 Task: Change the post settings so that only connections can comment.
Action: Mouse moved to (847, 99)
Screenshot: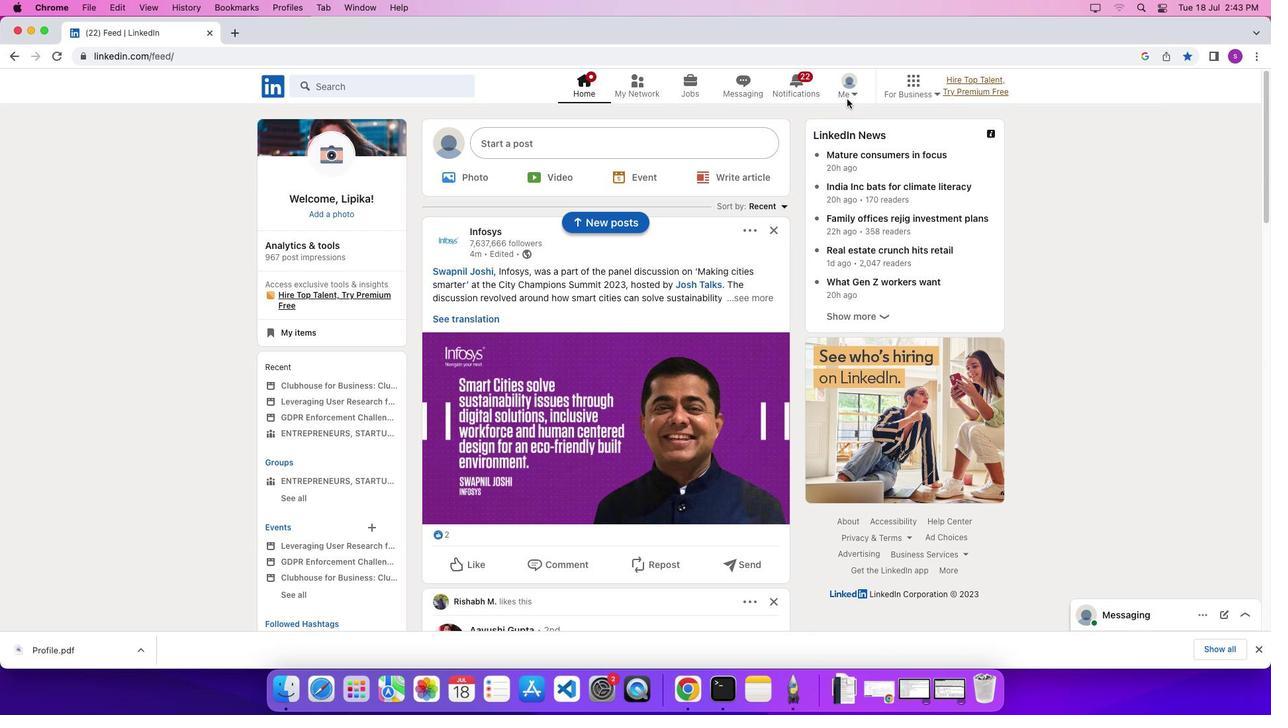 
Action: Mouse pressed left at (847, 99)
Screenshot: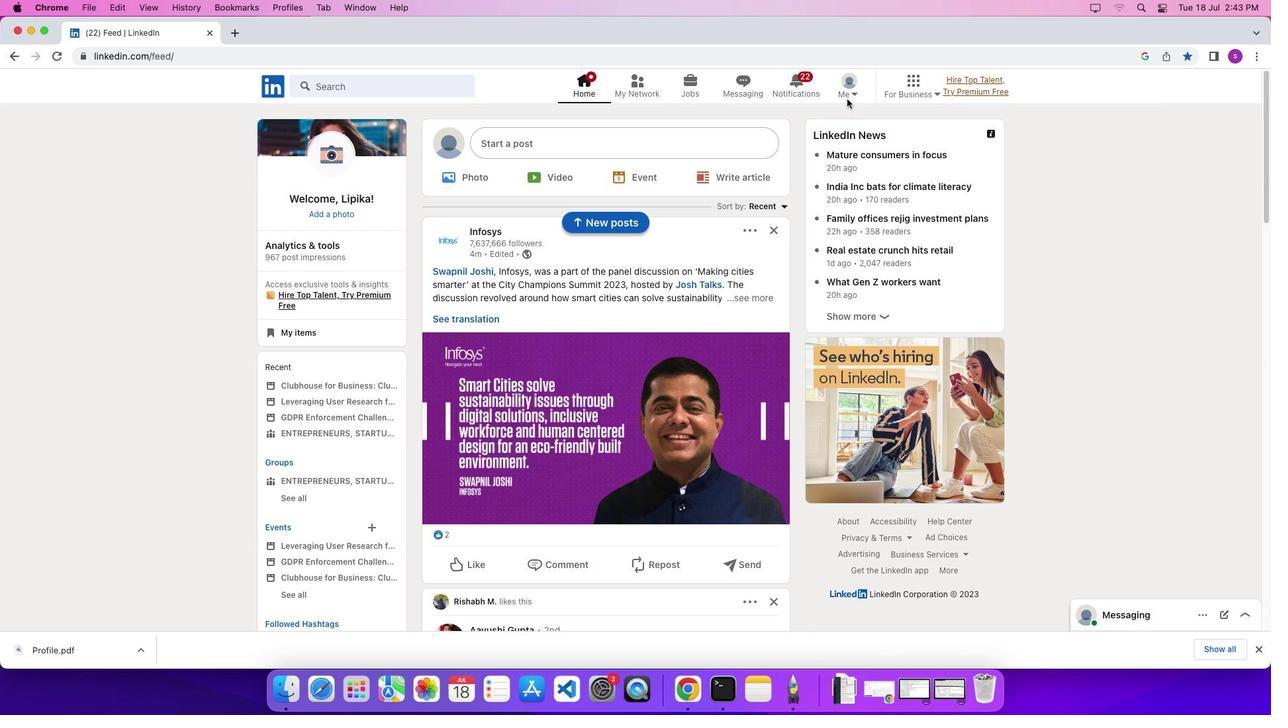 
Action: Mouse moved to (853, 95)
Screenshot: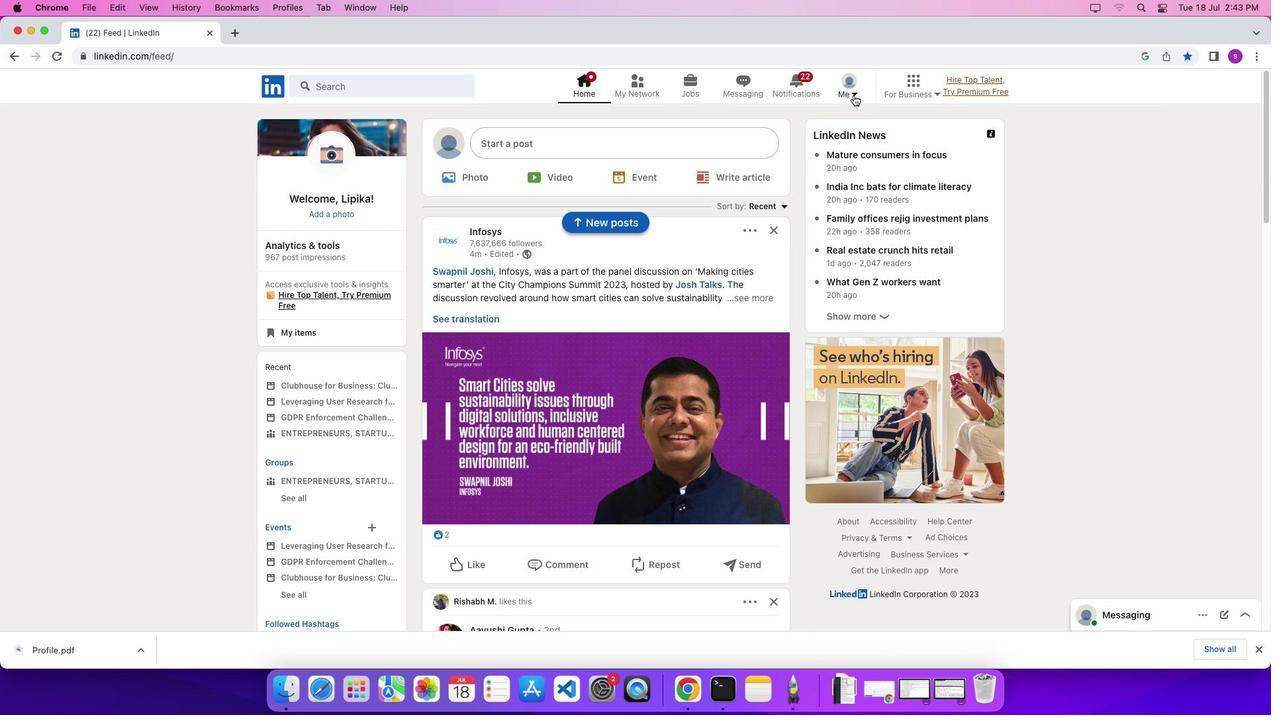 
Action: Mouse pressed left at (853, 95)
Screenshot: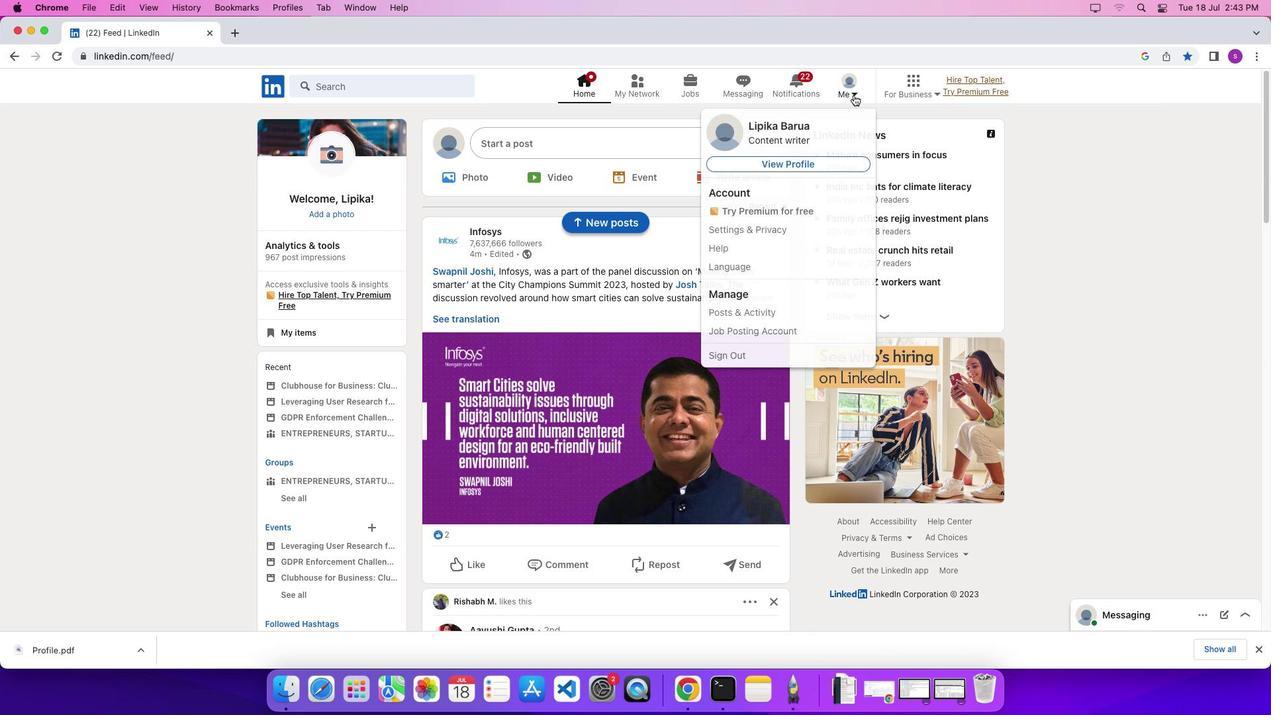 
Action: Mouse moved to (835, 160)
Screenshot: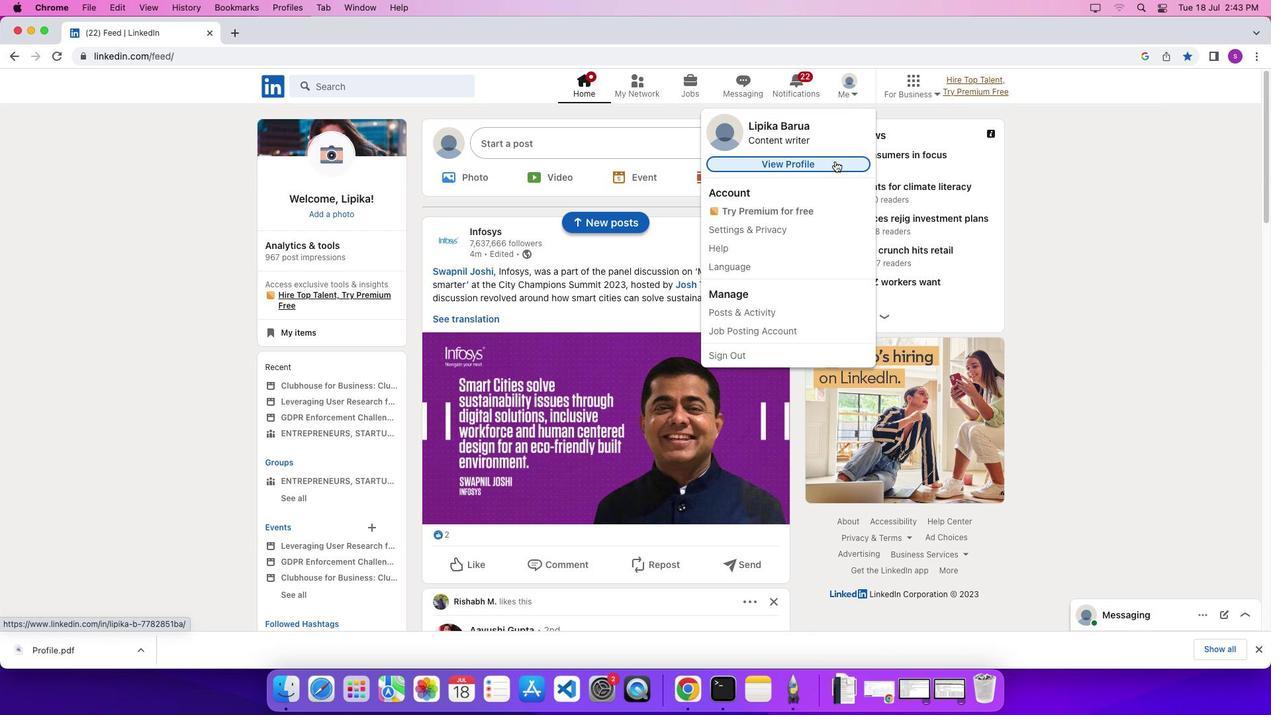 
Action: Mouse pressed left at (835, 160)
Screenshot: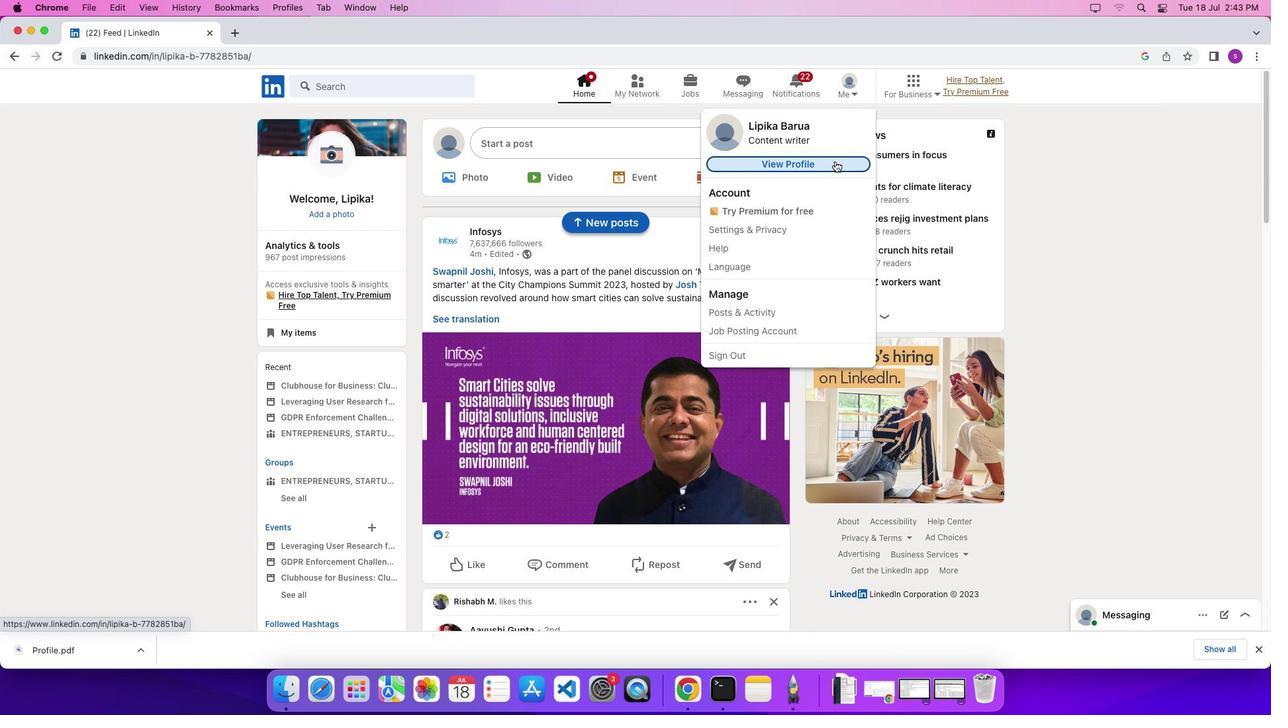 
Action: Mouse moved to (621, 376)
Screenshot: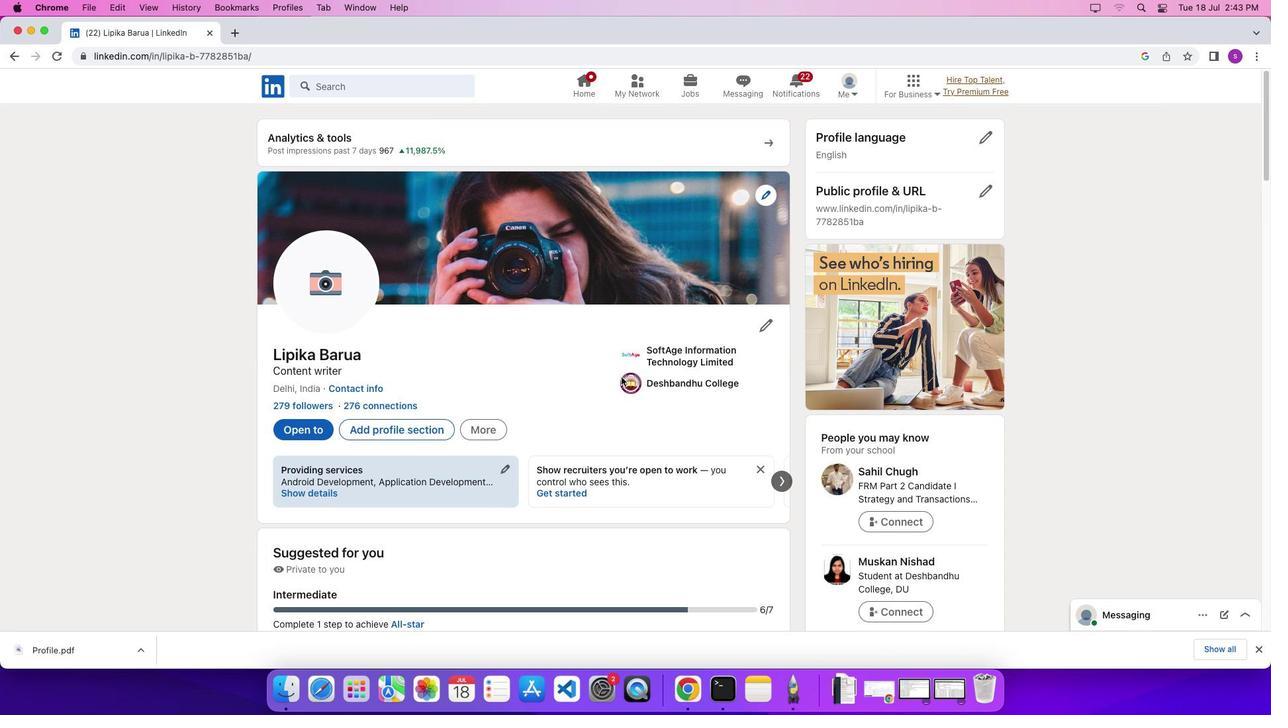 
Action: Mouse scrolled (621, 376) with delta (0, 0)
Screenshot: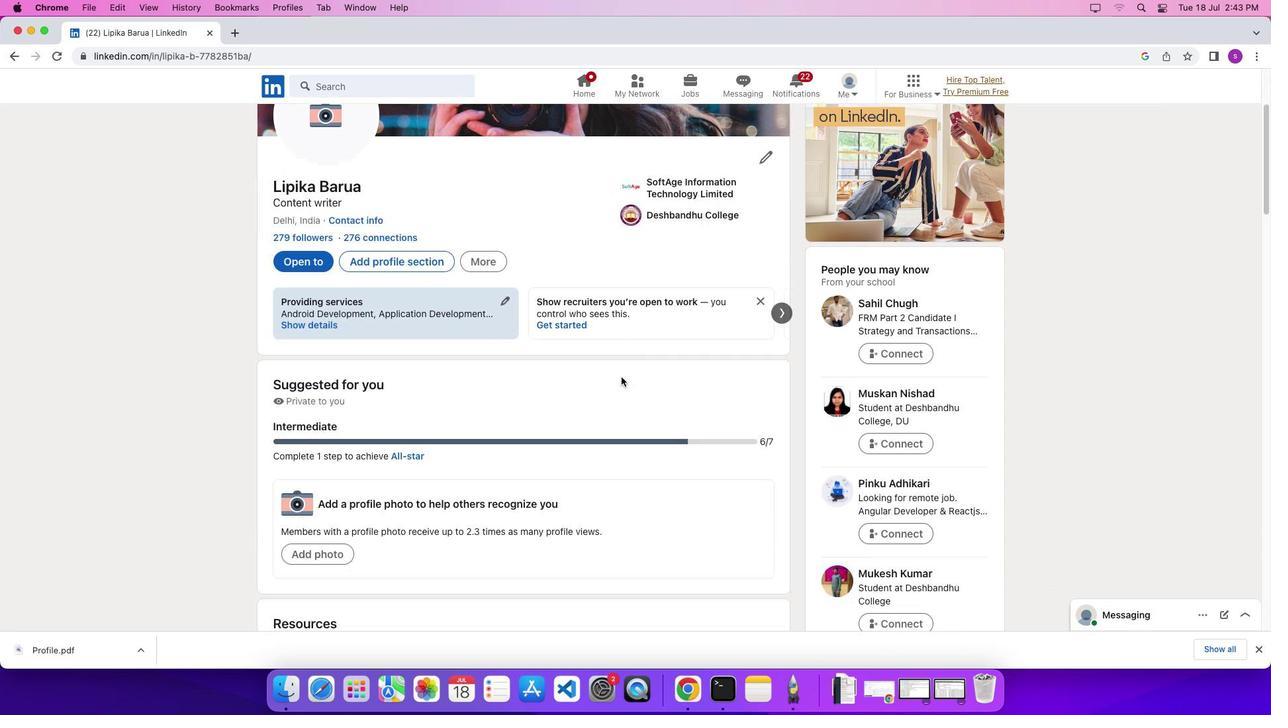 
Action: Mouse scrolled (621, 376) with delta (0, 0)
Screenshot: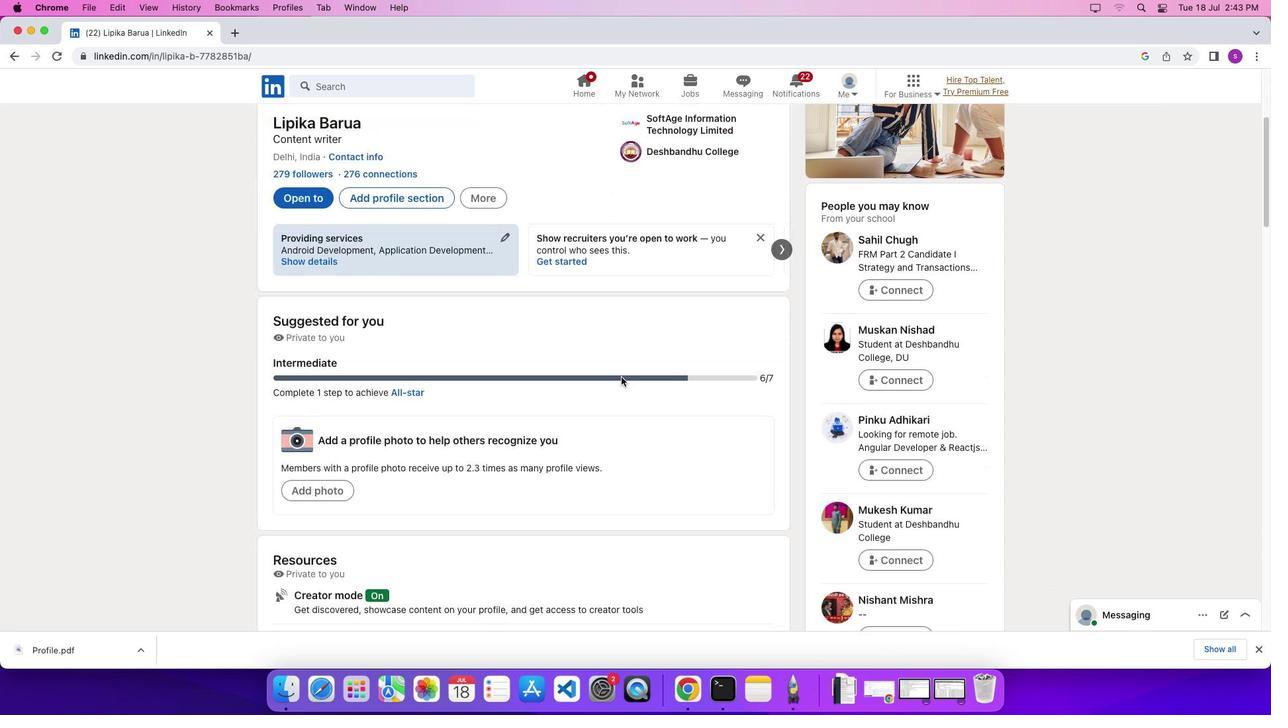 
Action: Mouse scrolled (621, 376) with delta (0, -3)
Screenshot: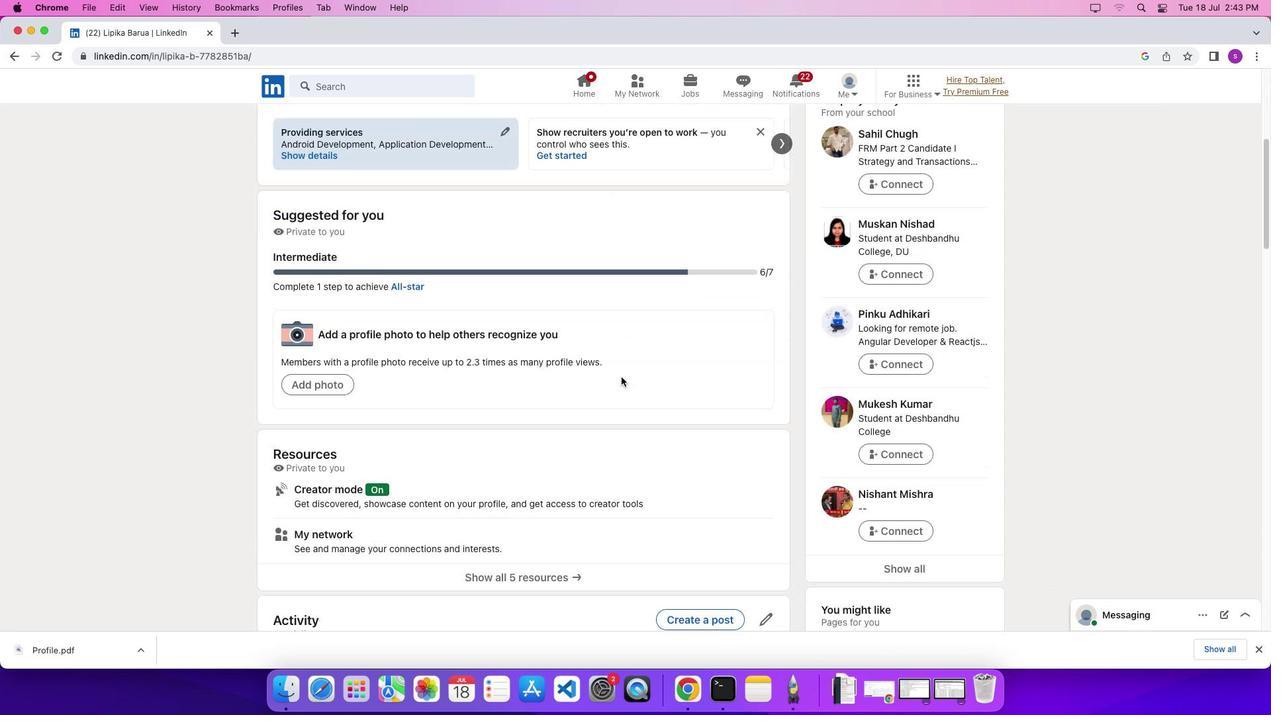 
Action: Mouse moved to (621, 377)
Screenshot: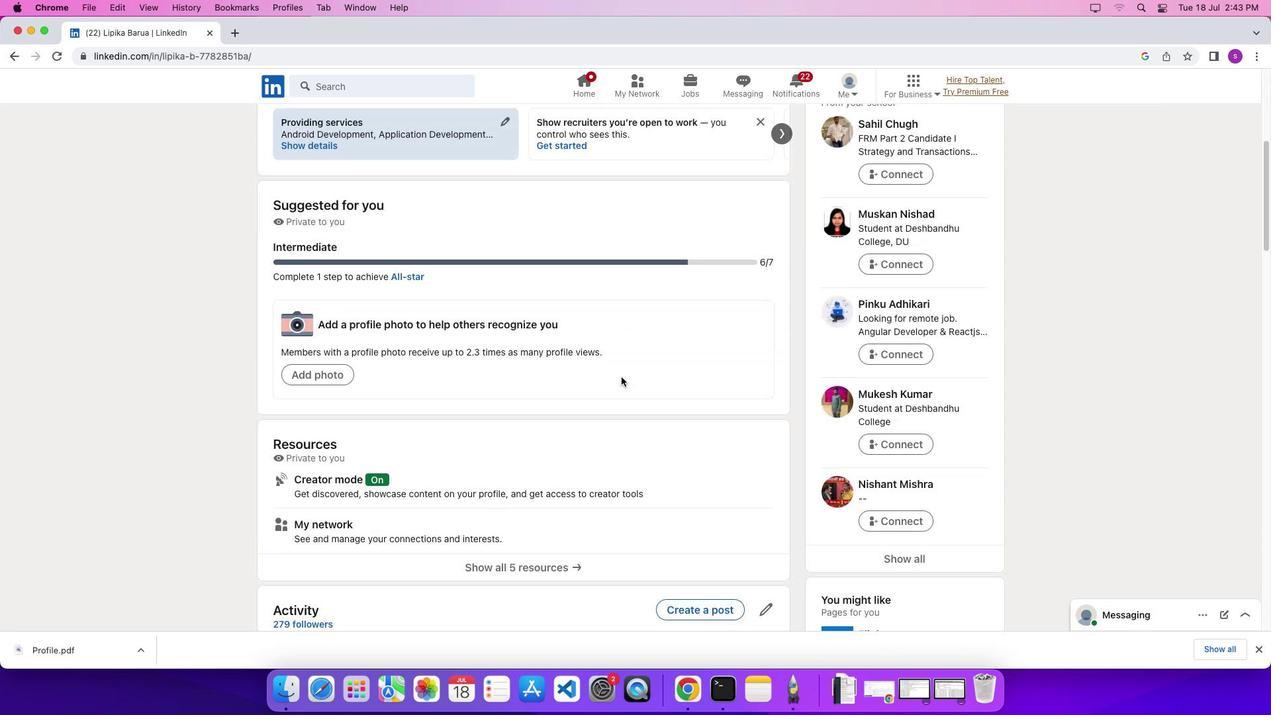 
Action: Mouse scrolled (621, 377) with delta (0, -3)
Screenshot: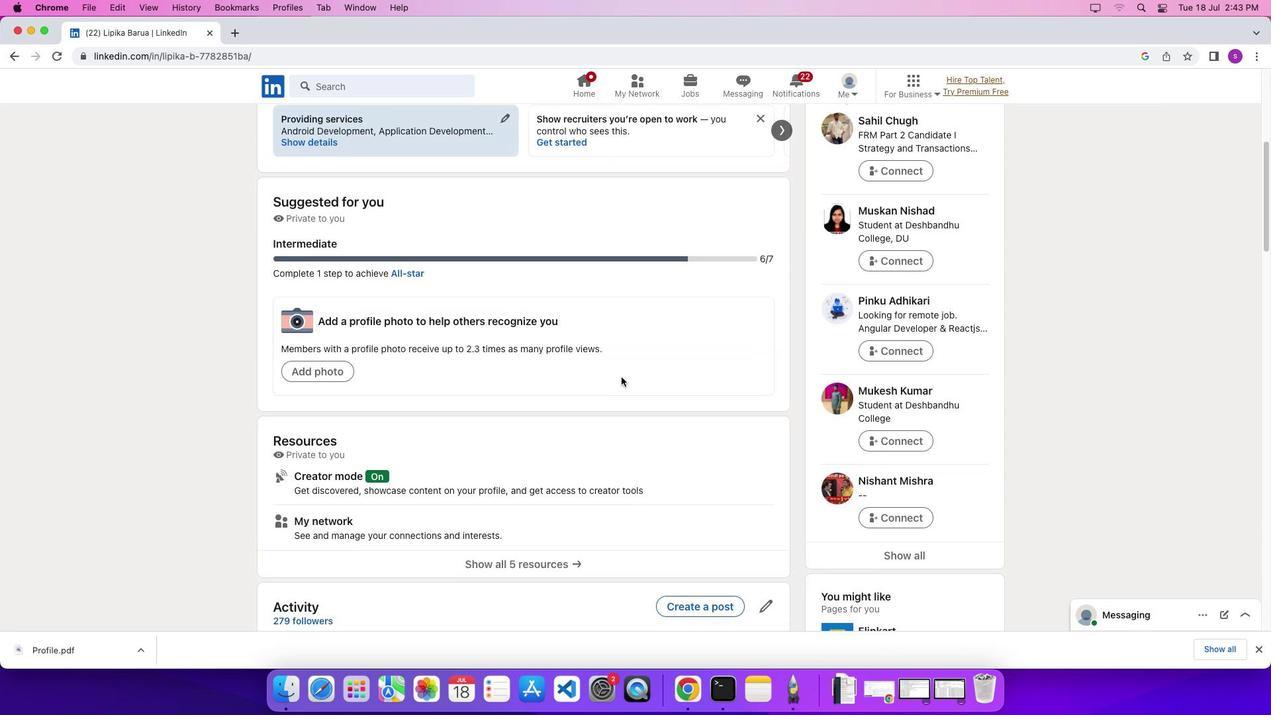 
Action: Mouse scrolled (621, 377) with delta (0, 0)
Screenshot: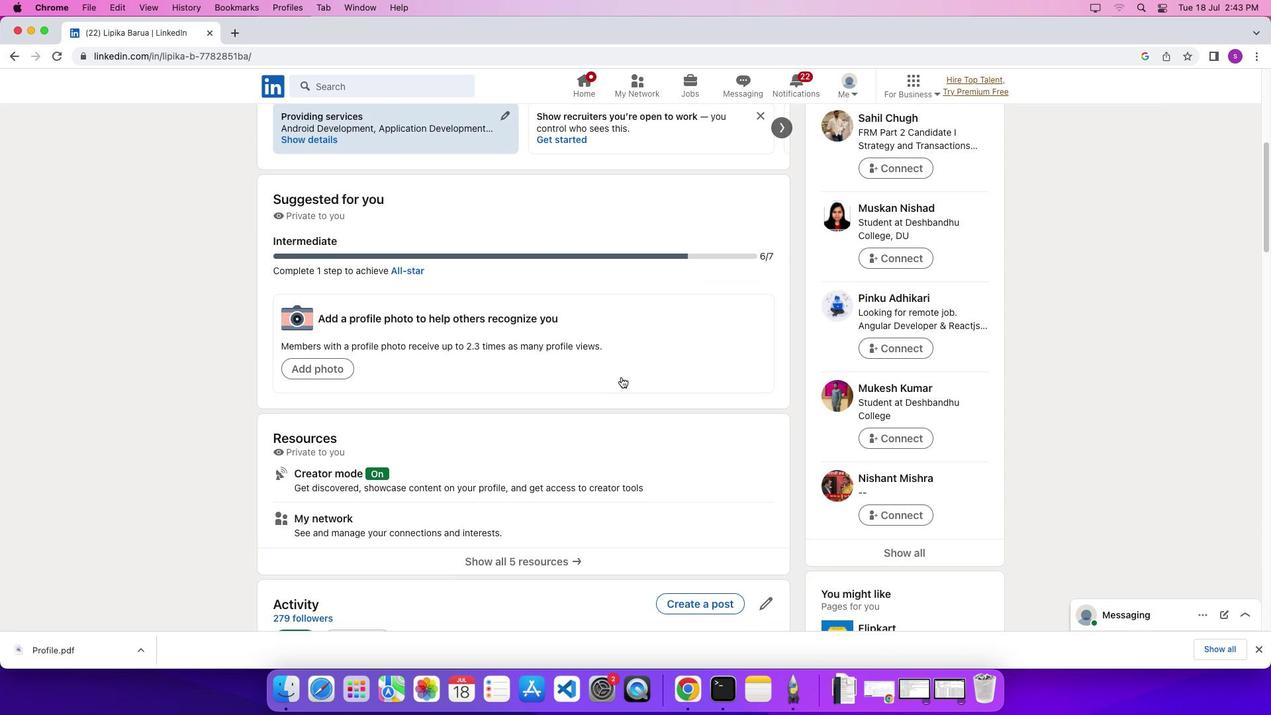 
Action: Mouse scrolled (621, 377) with delta (0, 0)
Screenshot: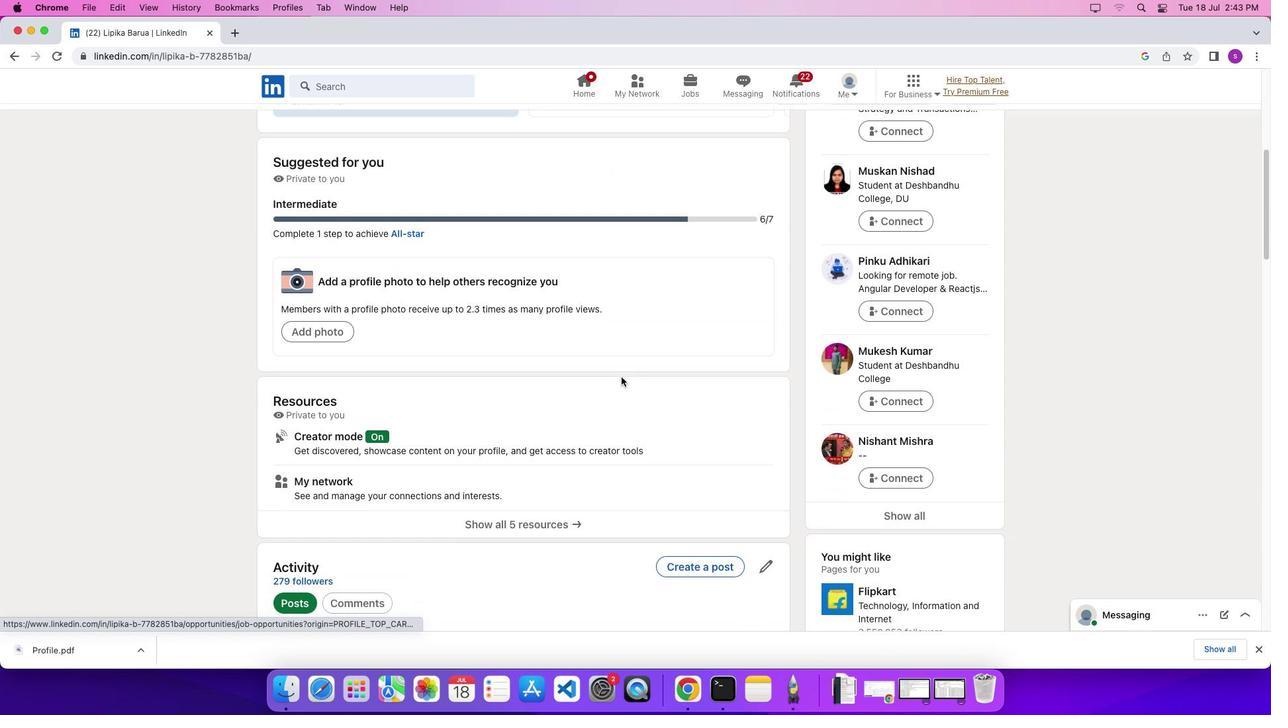 
Action: Mouse scrolled (621, 377) with delta (0, 0)
Screenshot: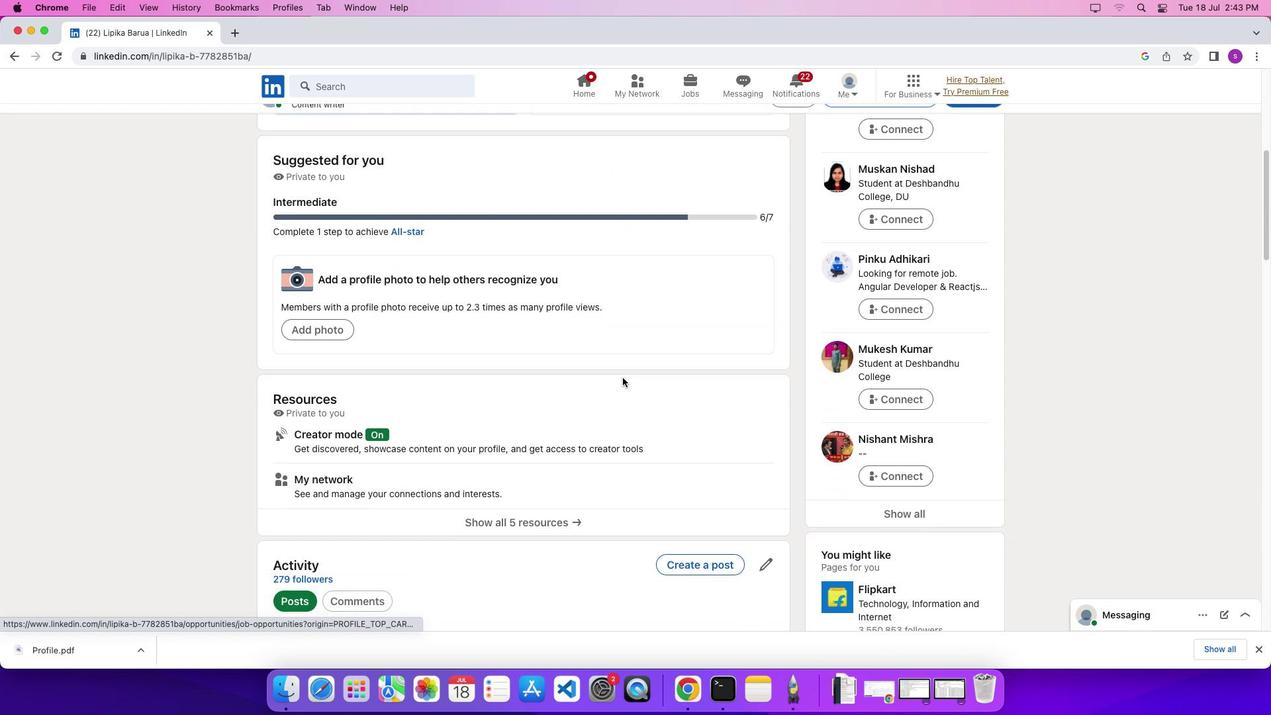 
Action: Mouse moved to (687, 559)
Screenshot: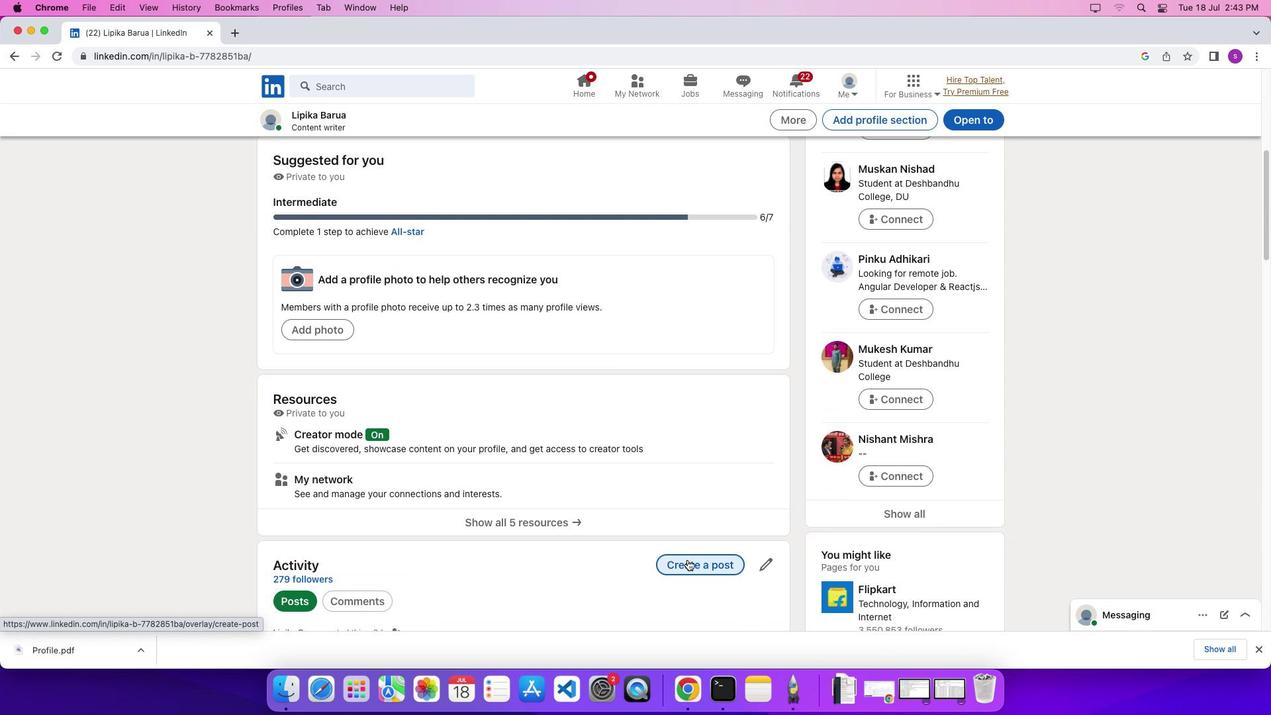 
Action: Mouse pressed left at (687, 559)
Screenshot: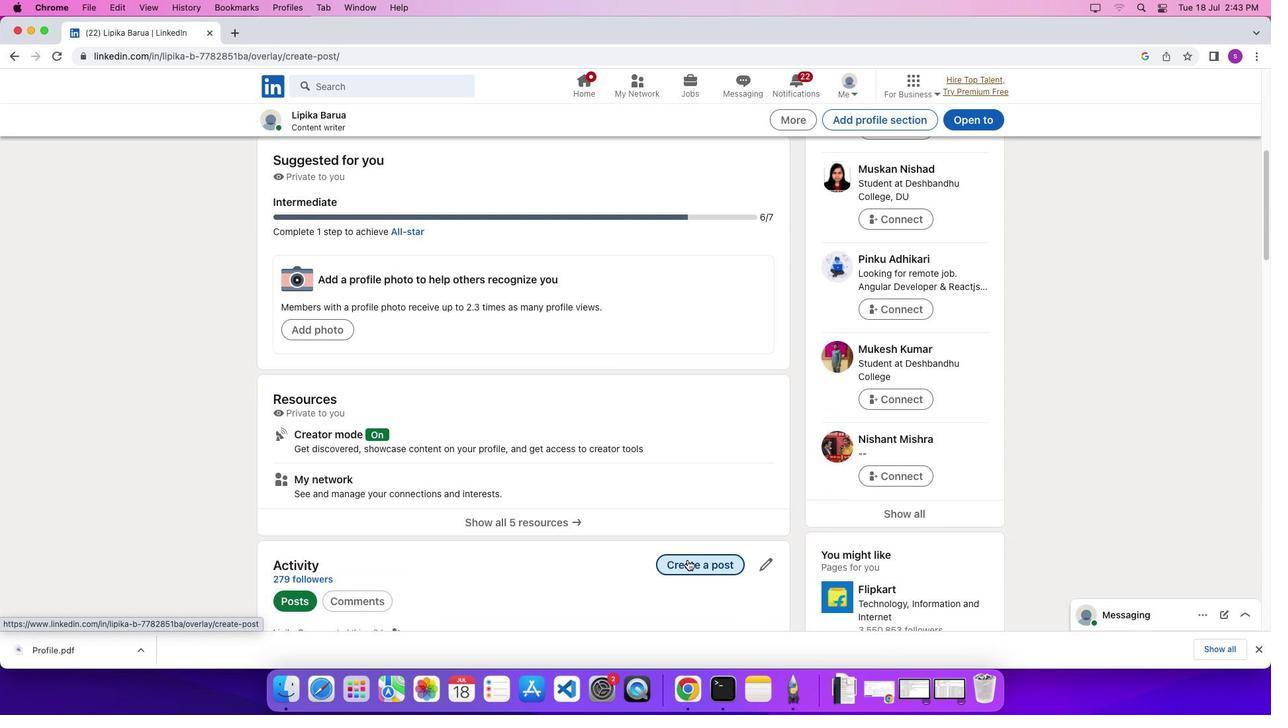 
Action: Mouse moved to (516, 124)
Screenshot: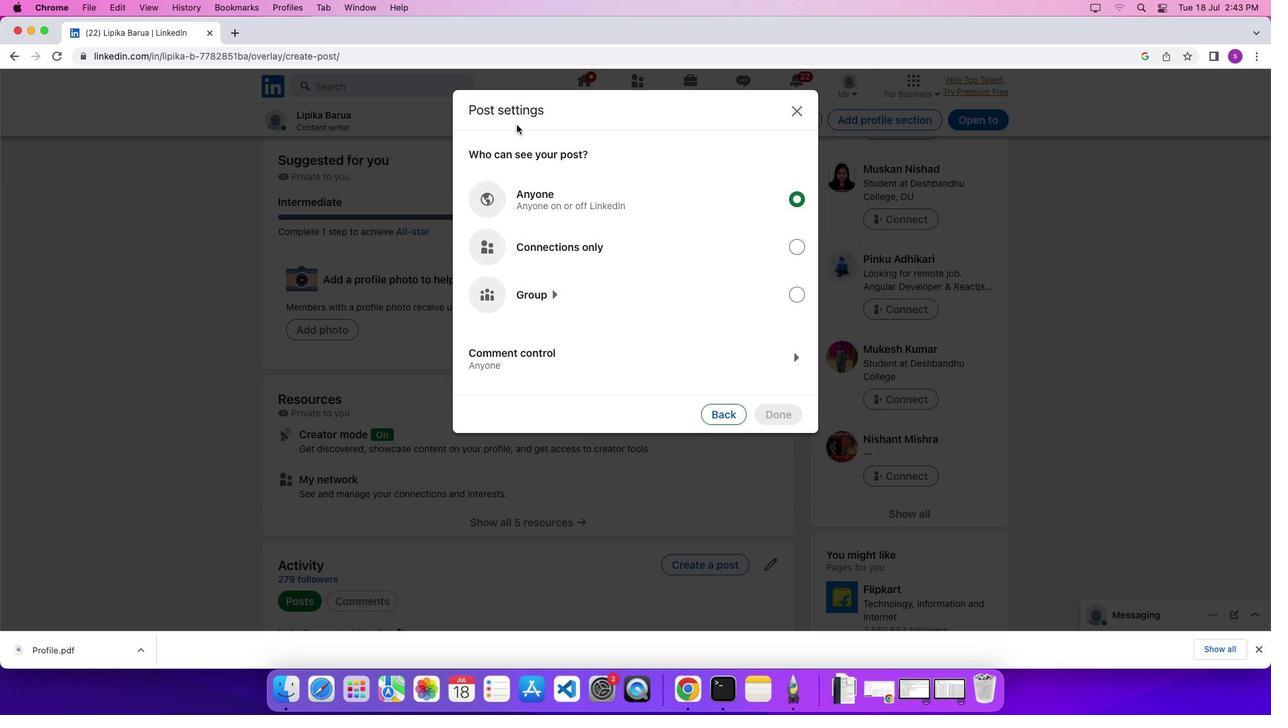 
Action: Mouse pressed left at (516, 124)
Screenshot: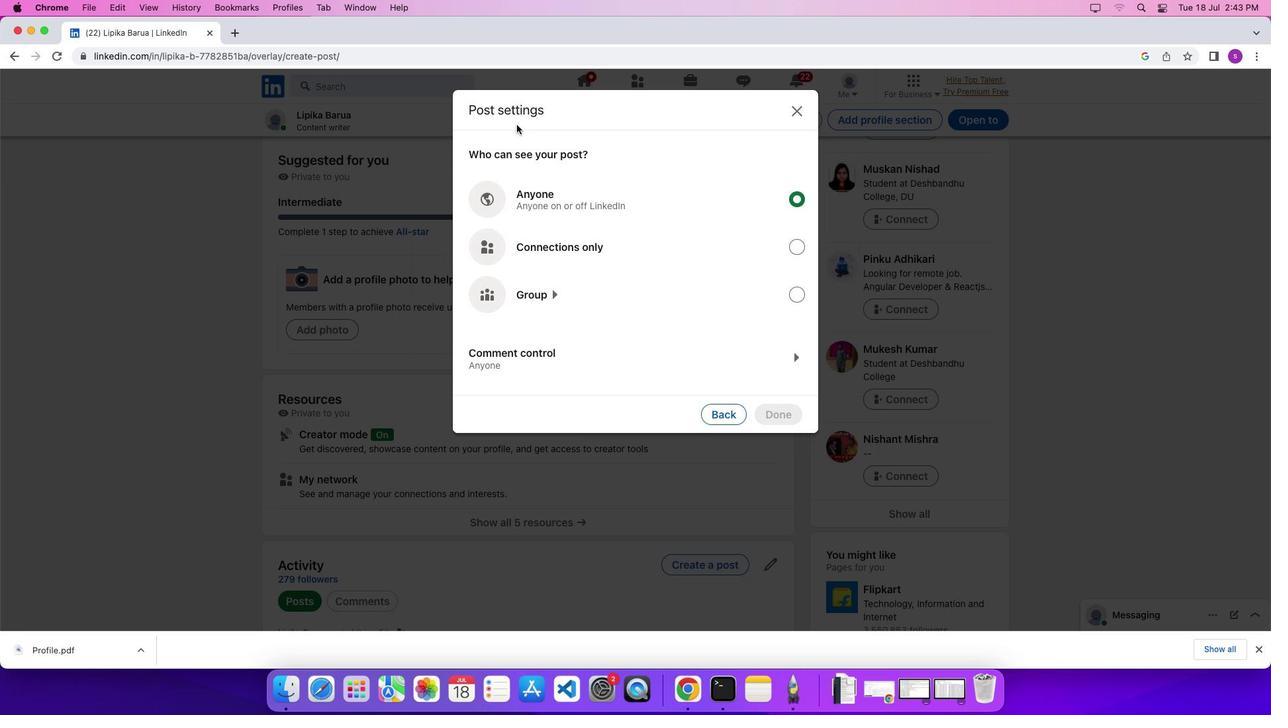 
Action: Mouse moved to (782, 357)
Screenshot: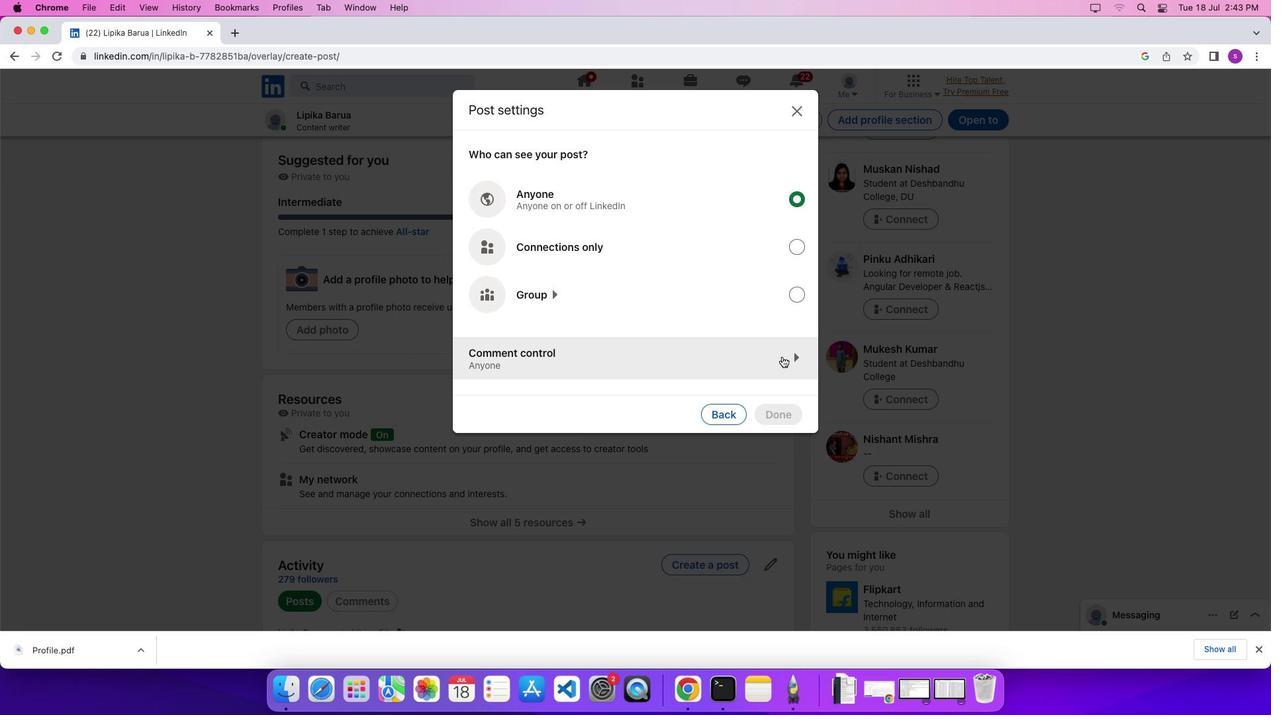 
Action: Mouse pressed left at (782, 357)
Screenshot: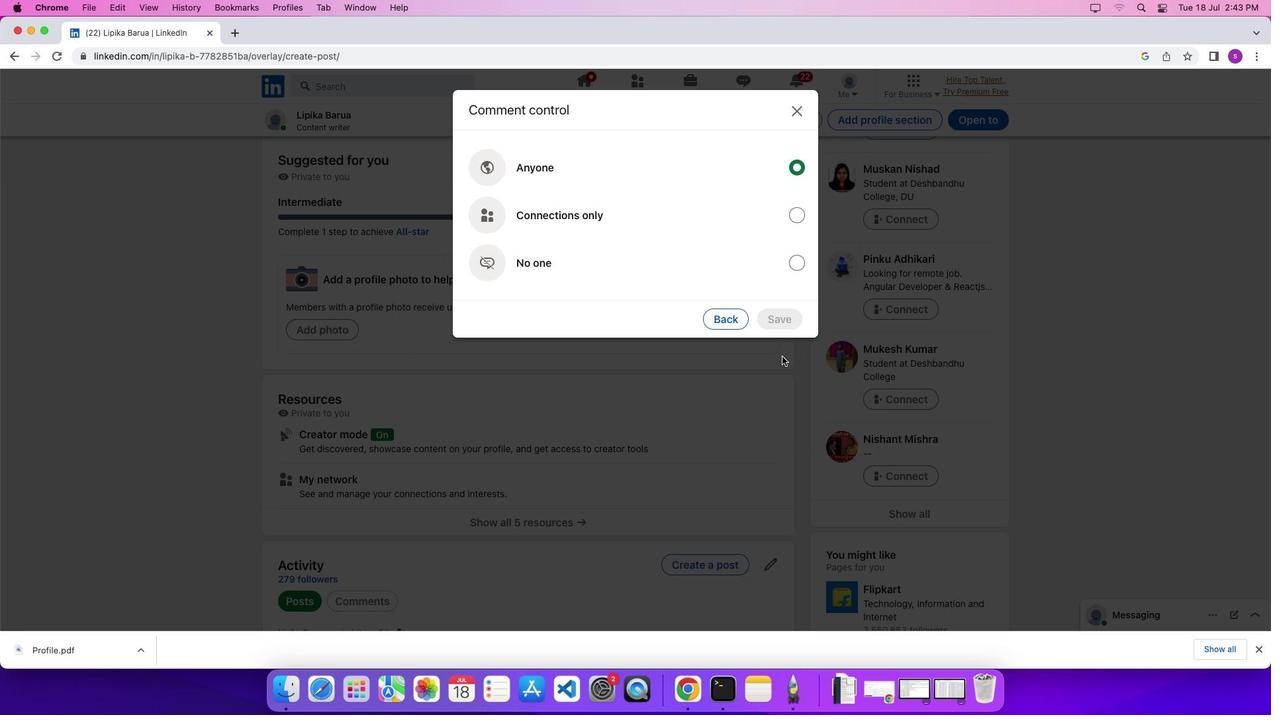 
Action: Mouse moved to (802, 211)
Screenshot: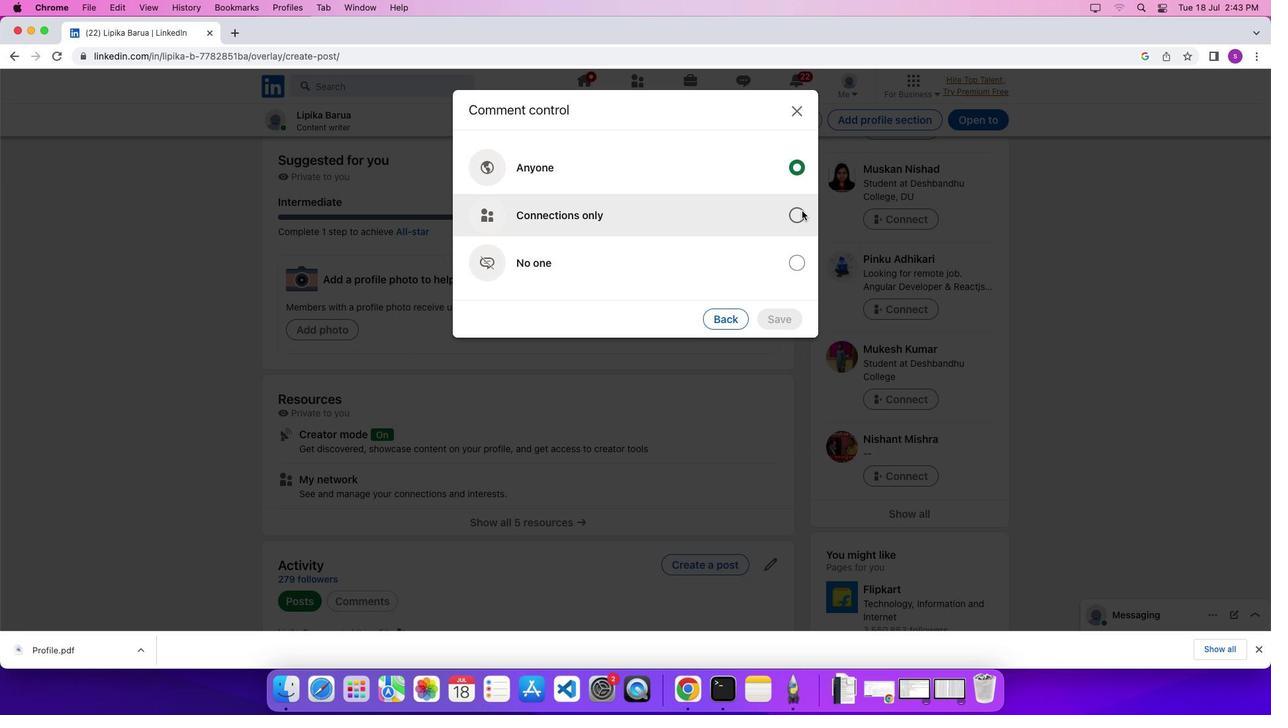 
Action: Mouse pressed left at (802, 211)
Screenshot: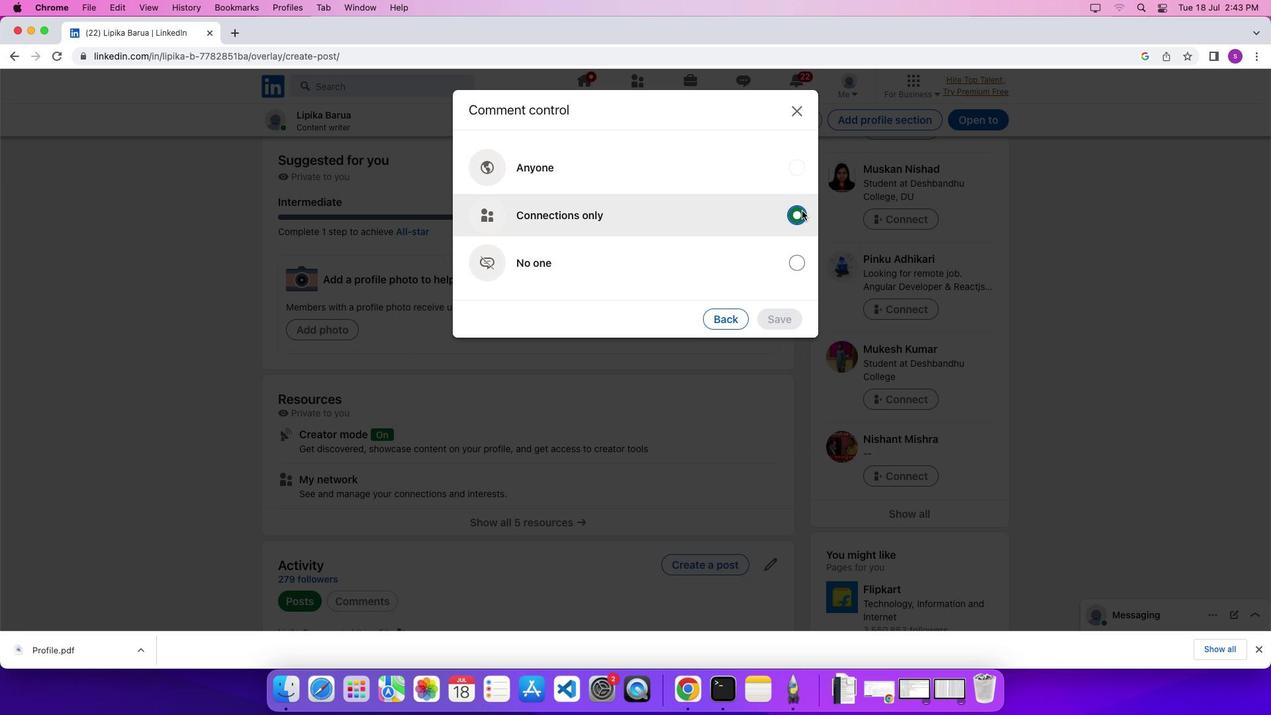 
Action: Mouse moved to (794, 270)
Screenshot: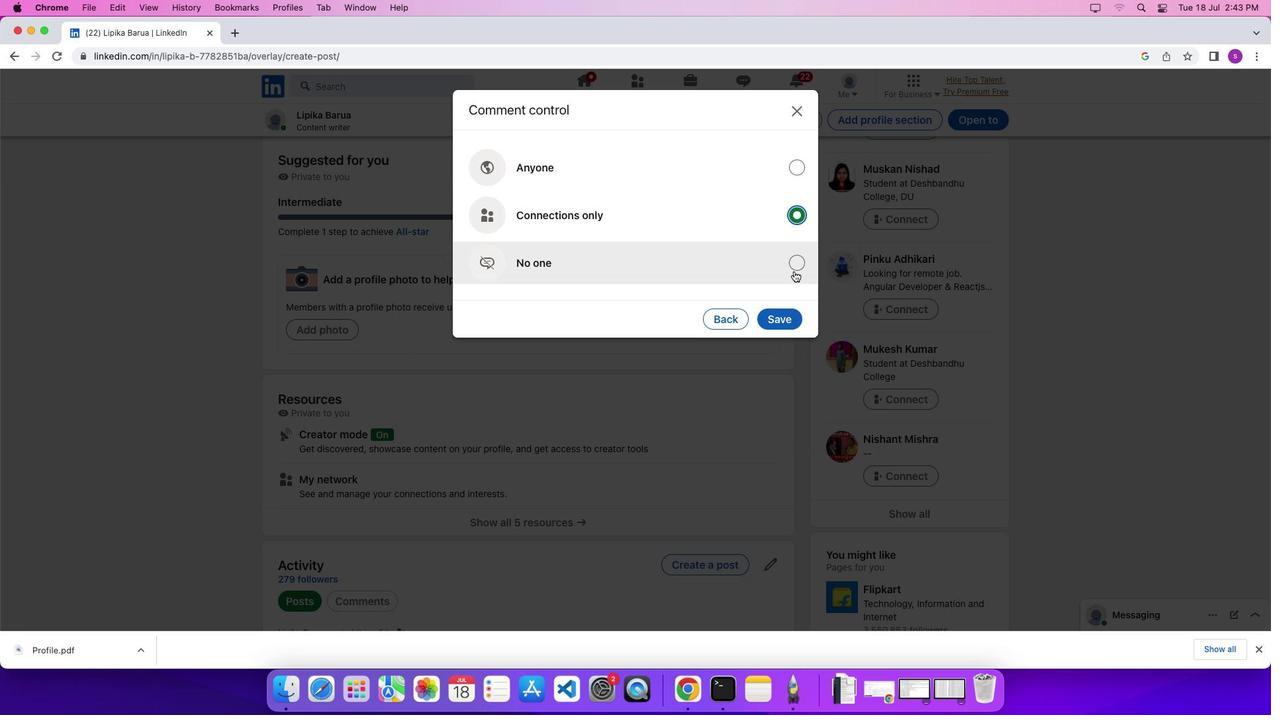 
